 Task: Check the status of the 'Meeting Request' email in the 'Sent Items' folder.
Action: Mouse moved to (15, 118)
Screenshot: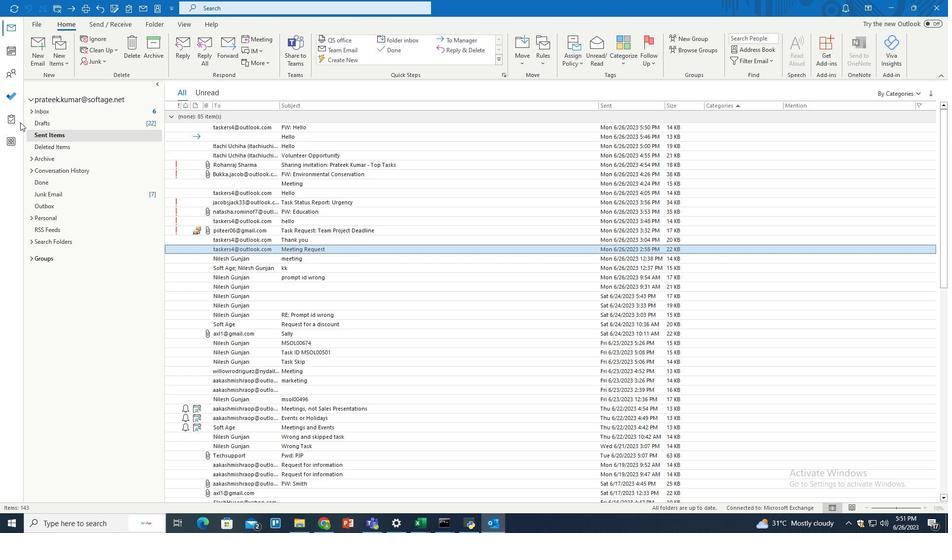 
Action: Mouse pressed left at (15, 118)
Screenshot: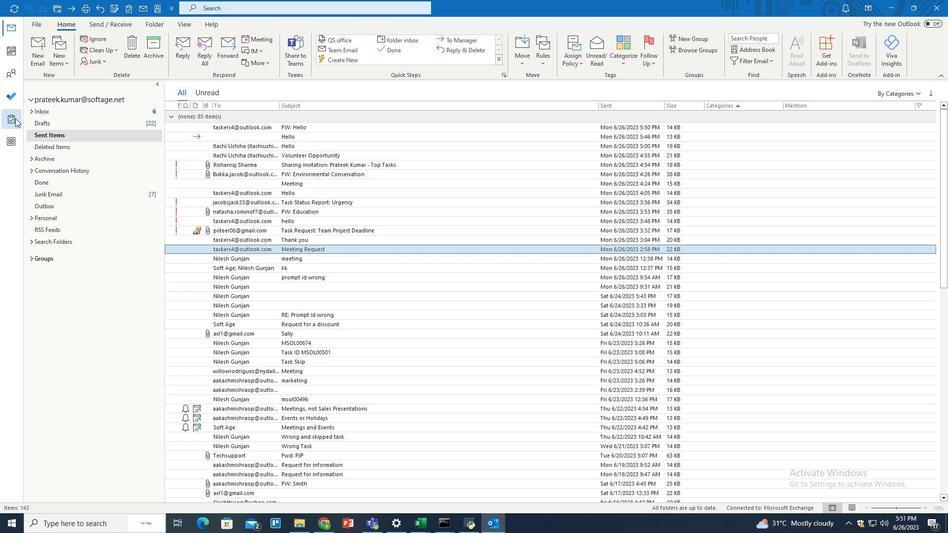 
Action: Mouse moved to (98, 18)
Screenshot: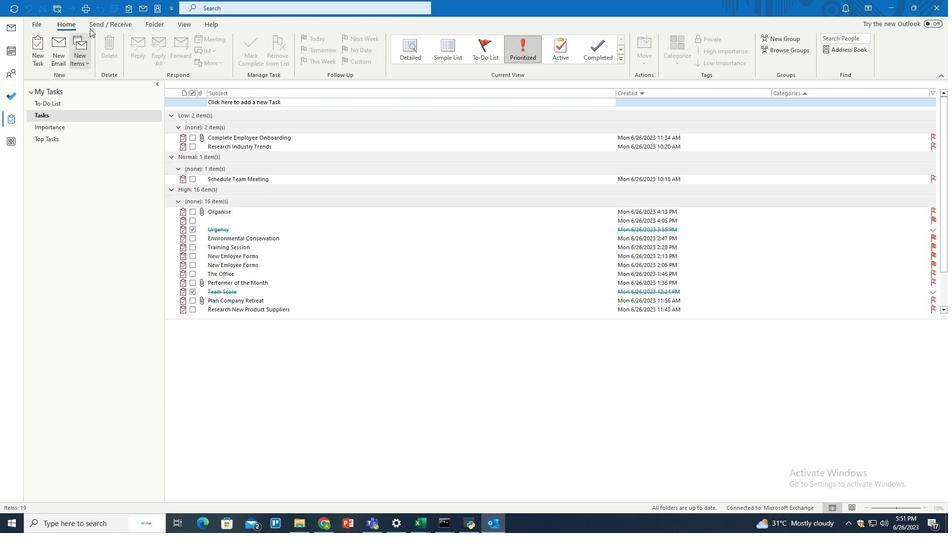 
Action: Mouse pressed left at (98, 18)
Screenshot: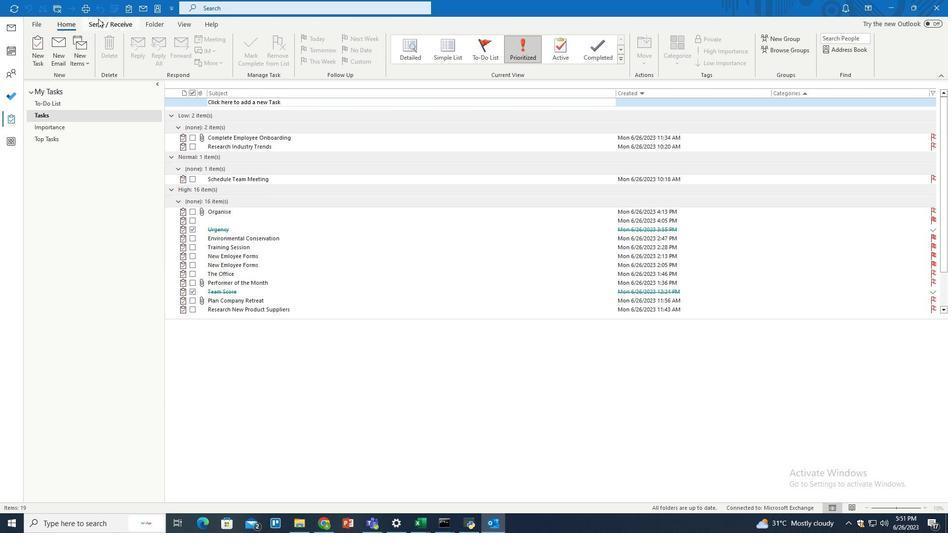
Action: Mouse moved to (224, 67)
Screenshot: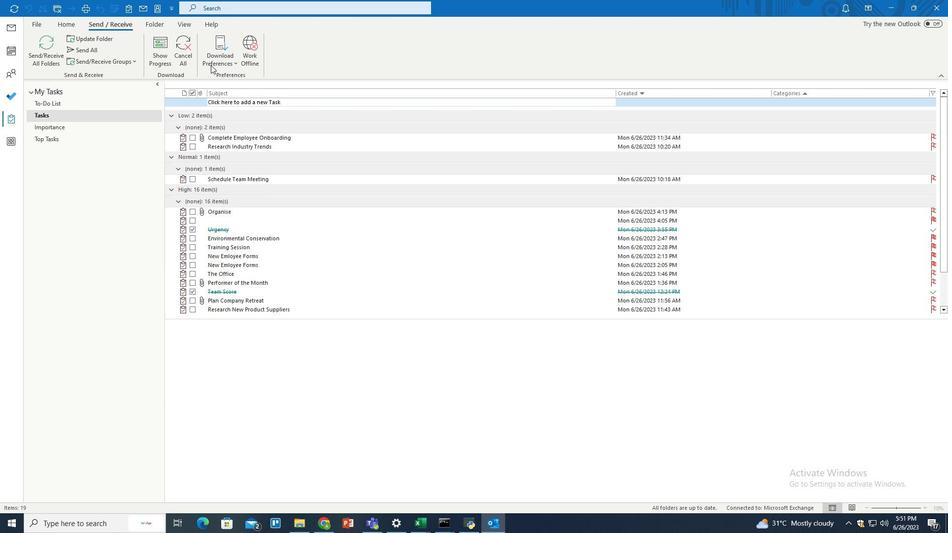 
Action: Mouse pressed left at (224, 67)
Screenshot: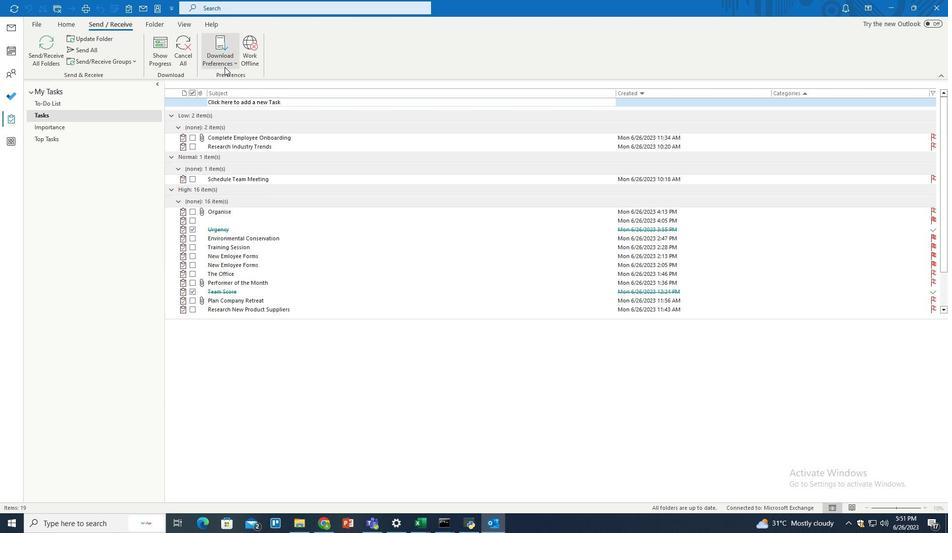
Action: Mouse moved to (230, 100)
Screenshot: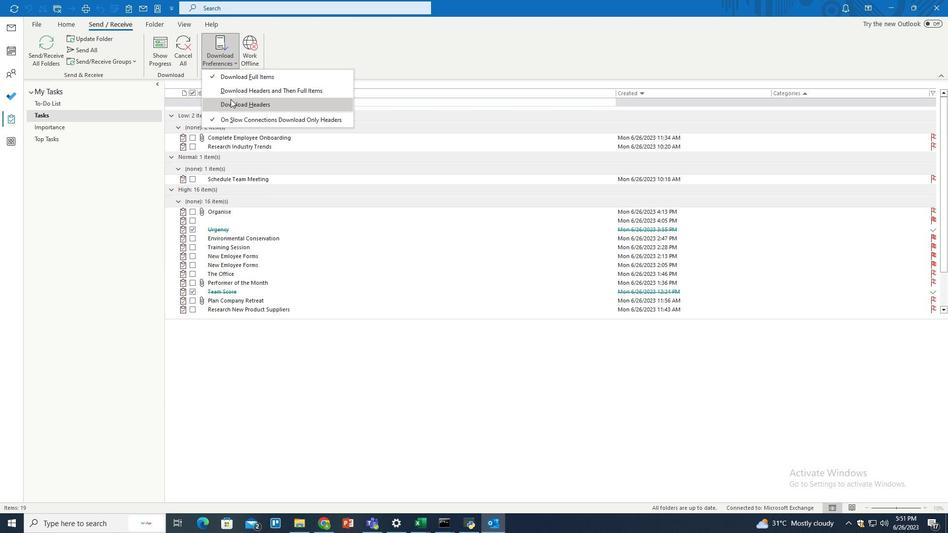 
Action: Mouse pressed left at (230, 100)
Screenshot: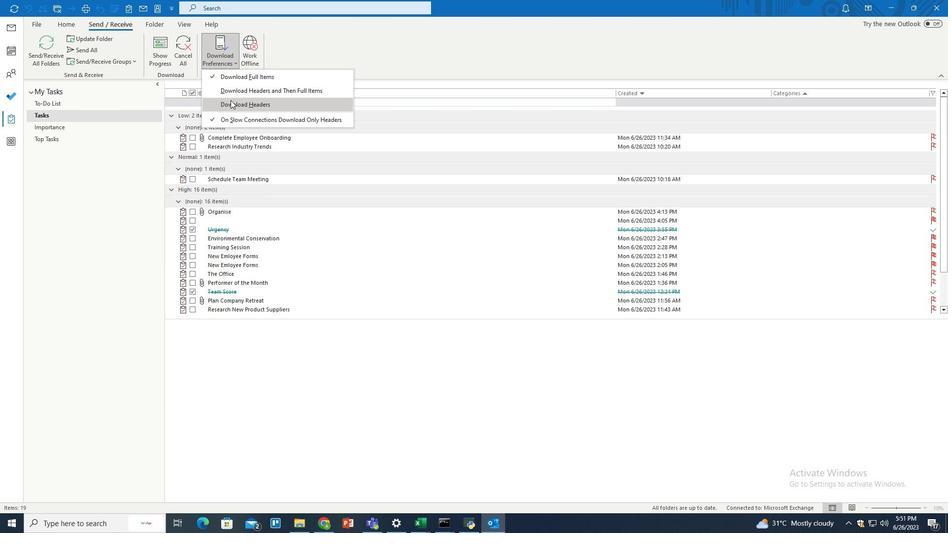 
